 Task: Apply underline to description text.
Action: Mouse moved to (598, 366)
Screenshot: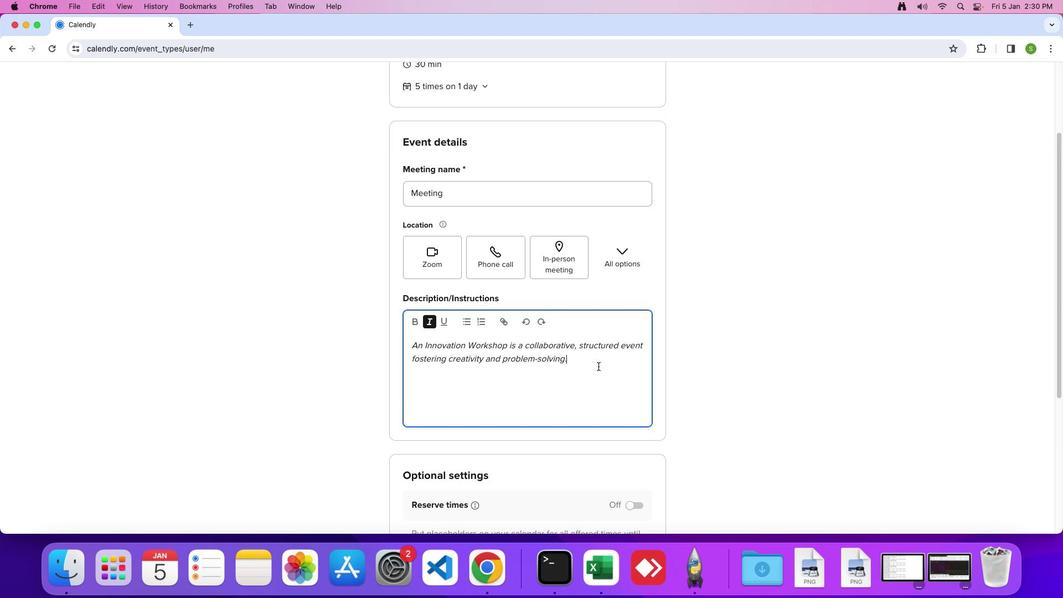 
Action: Mouse pressed left at (598, 366)
Screenshot: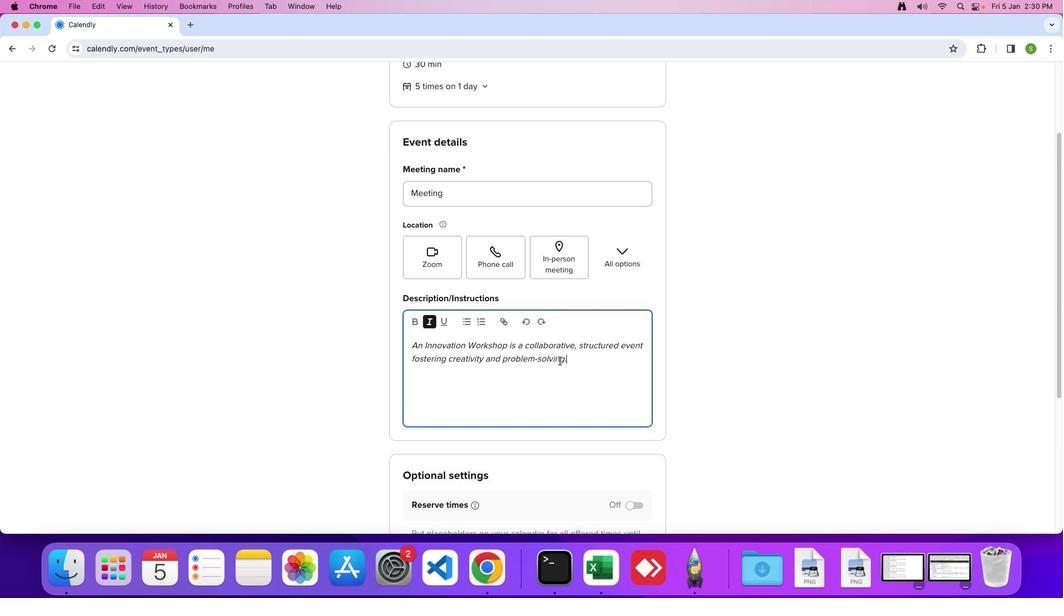 
Action: Mouse moved to (443, 321)
Screenshot: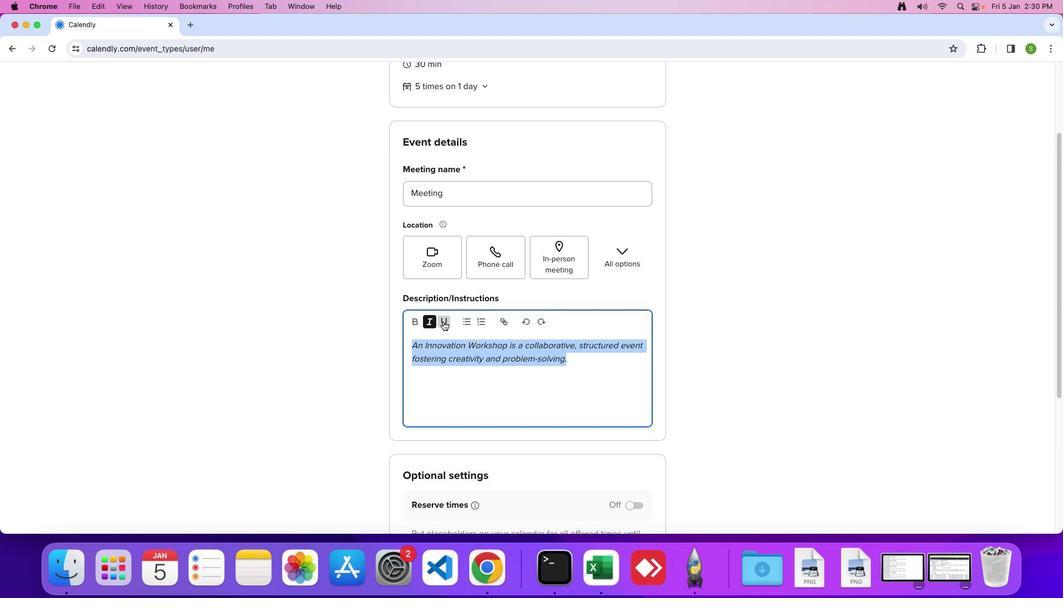 
Action: Mouse pressed left at (443, 321)
Screenshot: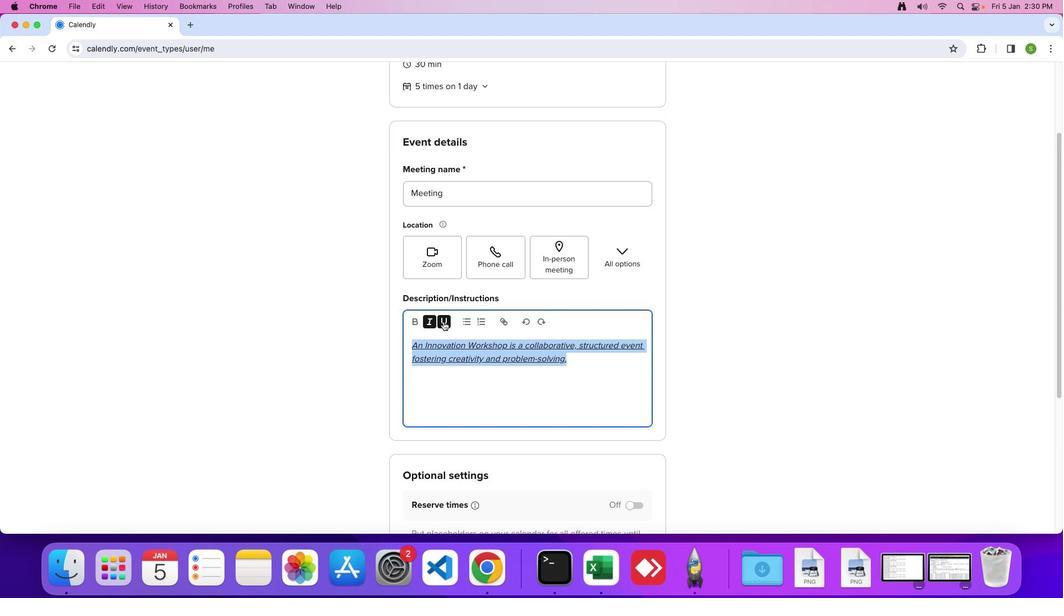 
Action: Mouse moved to (488, 383)
Screenshot: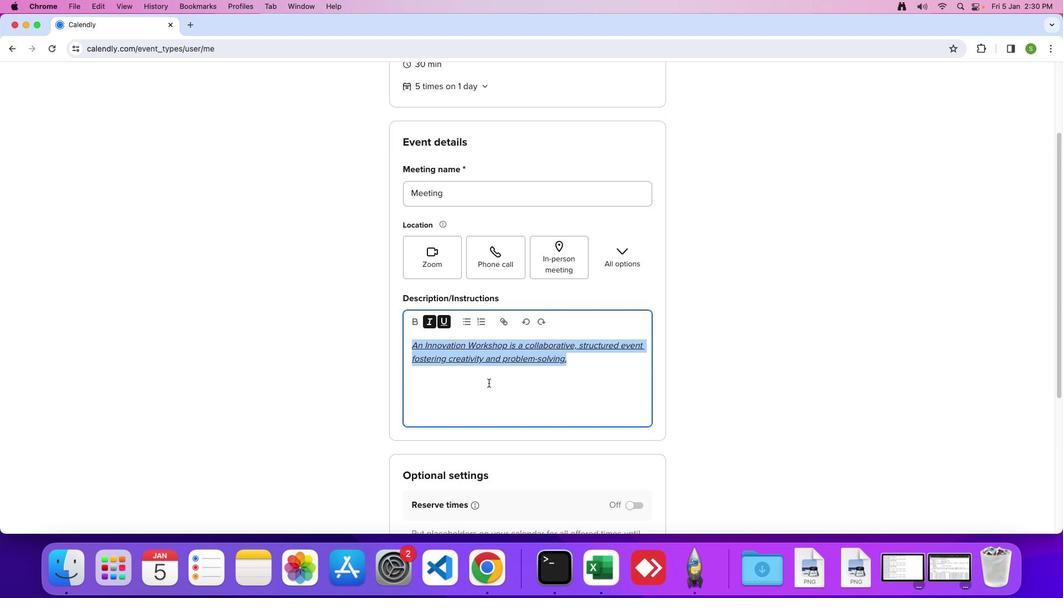 
Action: Mouse pressed left at (488, 383)
Screenshot: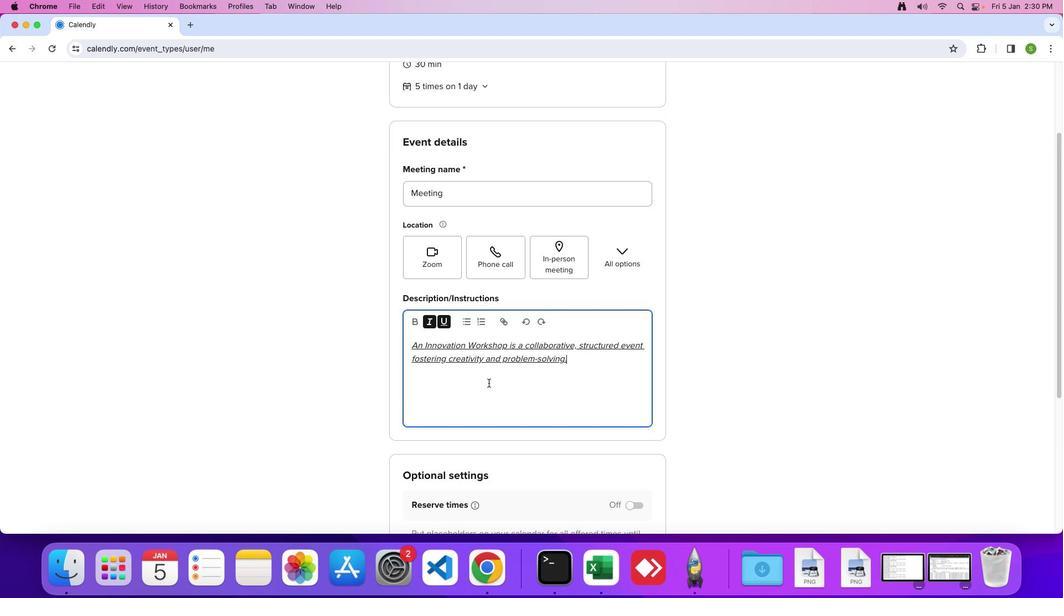 
